 Task: Enable auto-save and backup features to prevent data loss.
Action: Mouse moved to (89, 12)
Screenshot: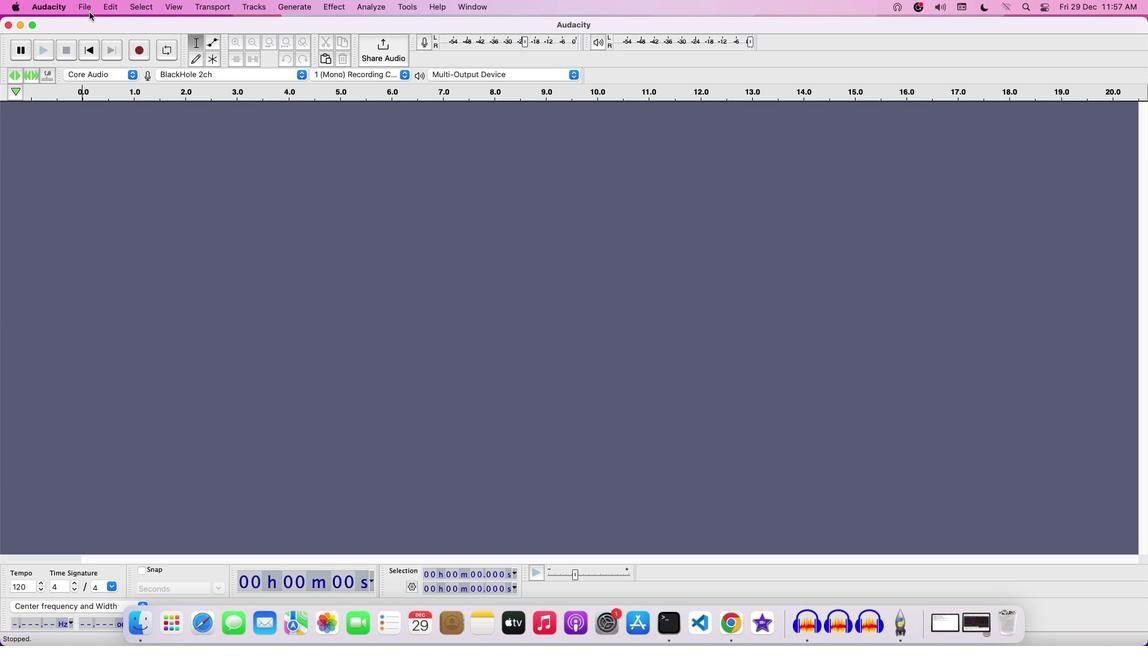 
Action: Mouse pressed left at (89, 12)
Screenshot: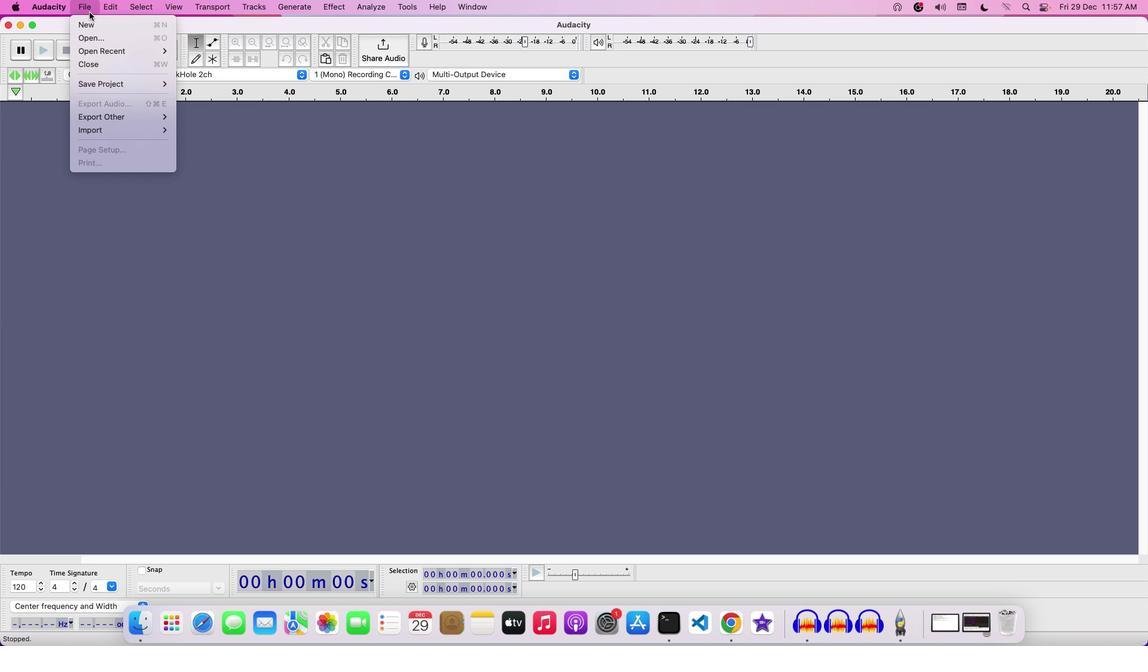 
Action: Mouse moved to (95, 40)
Screenshot: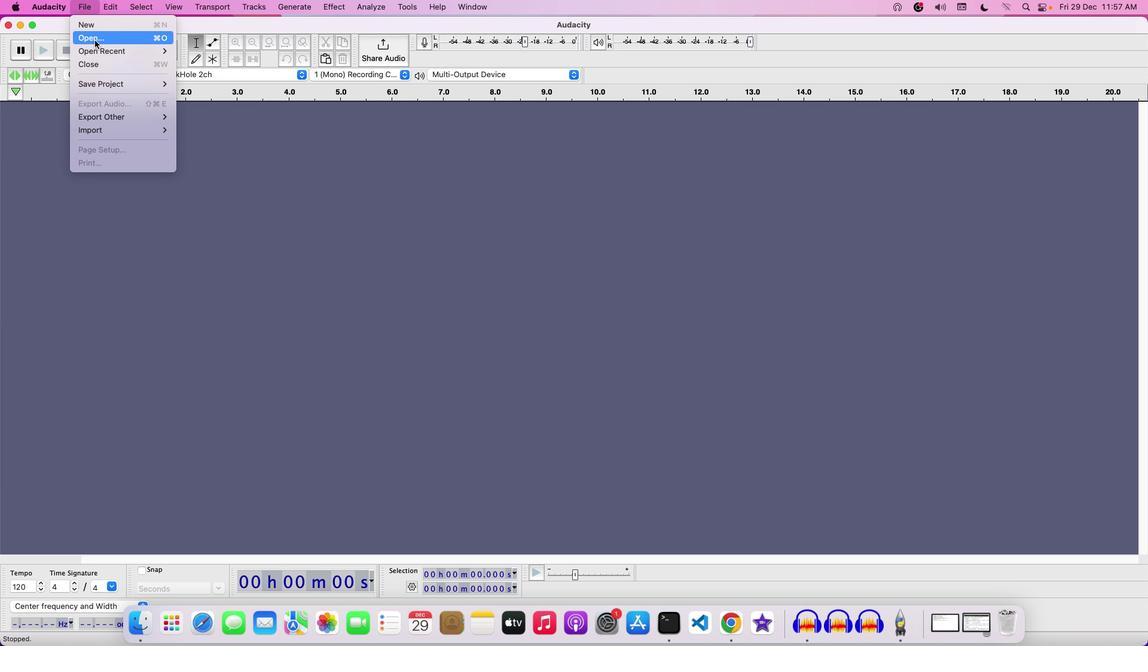 
Action: Mouse pressed left at (95, 40)
Screenshot: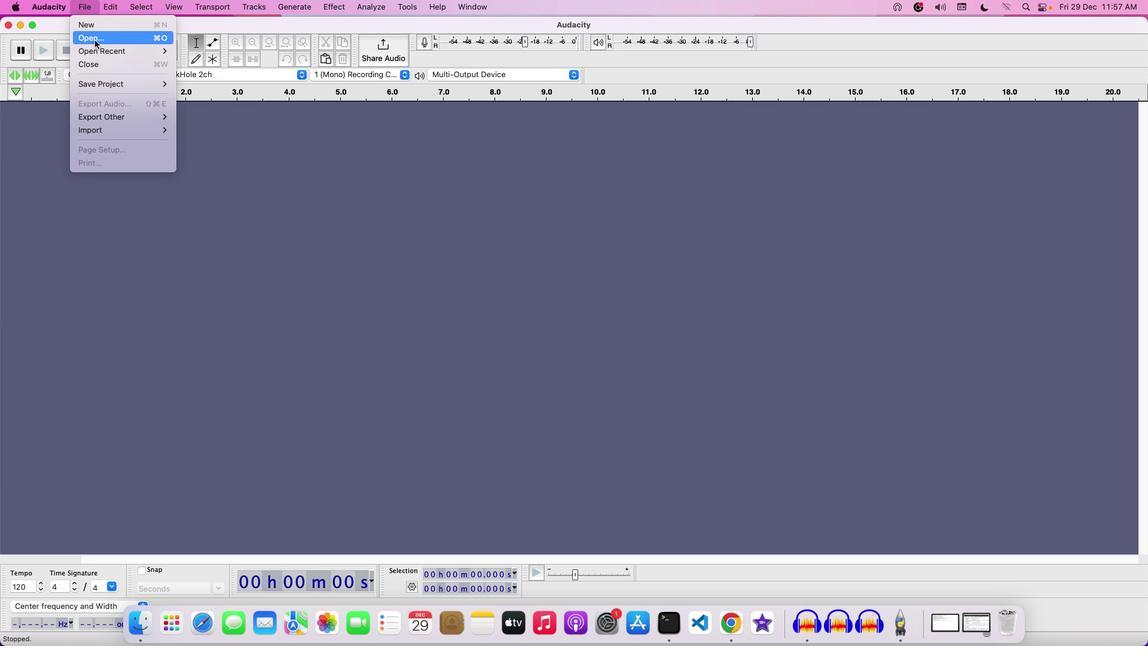 
Action: Mouse moved to (467, 177)
Screenshot: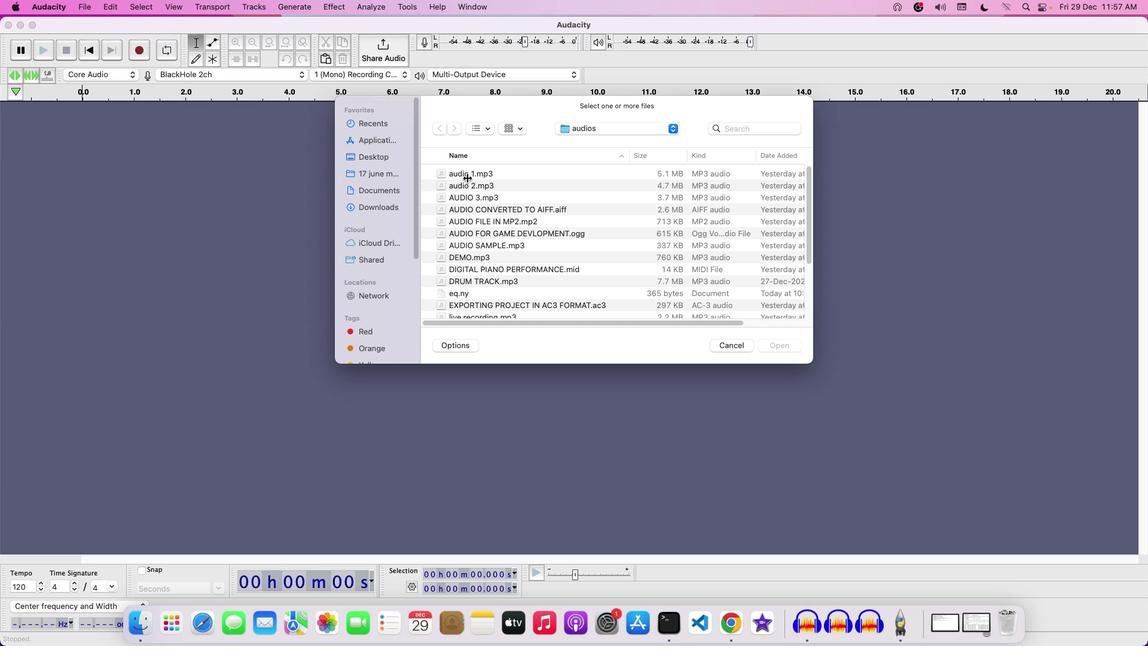 
Action: Mouse pressed left at (467, 177)
Screenshot: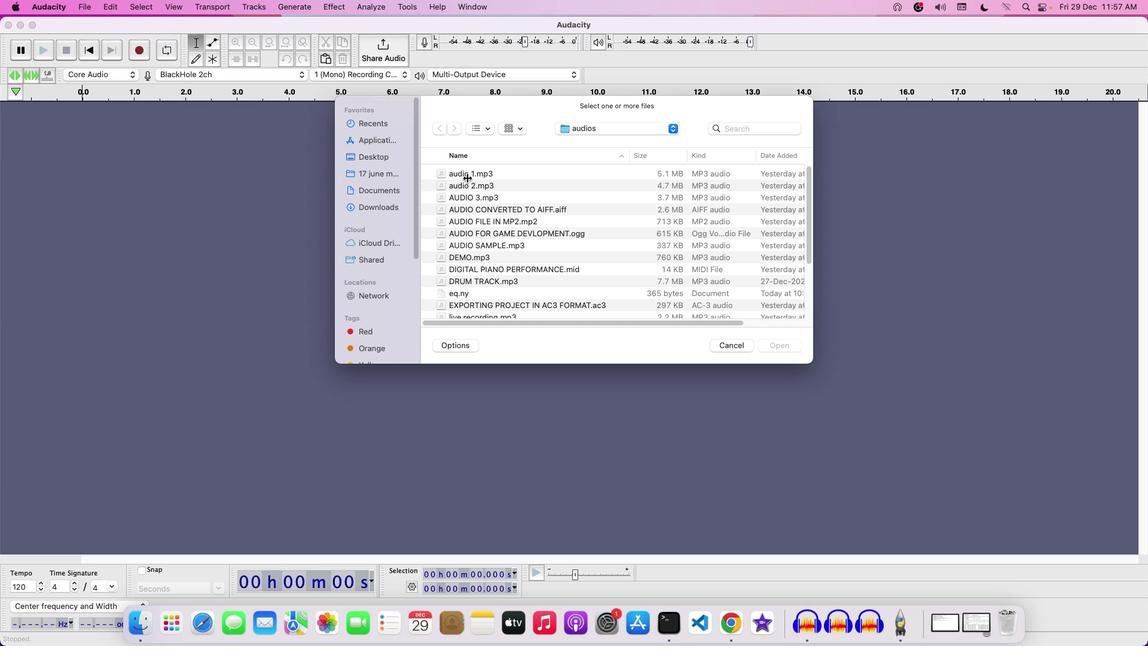 
Action: Mouse moved to (797, 342)
Screenshot: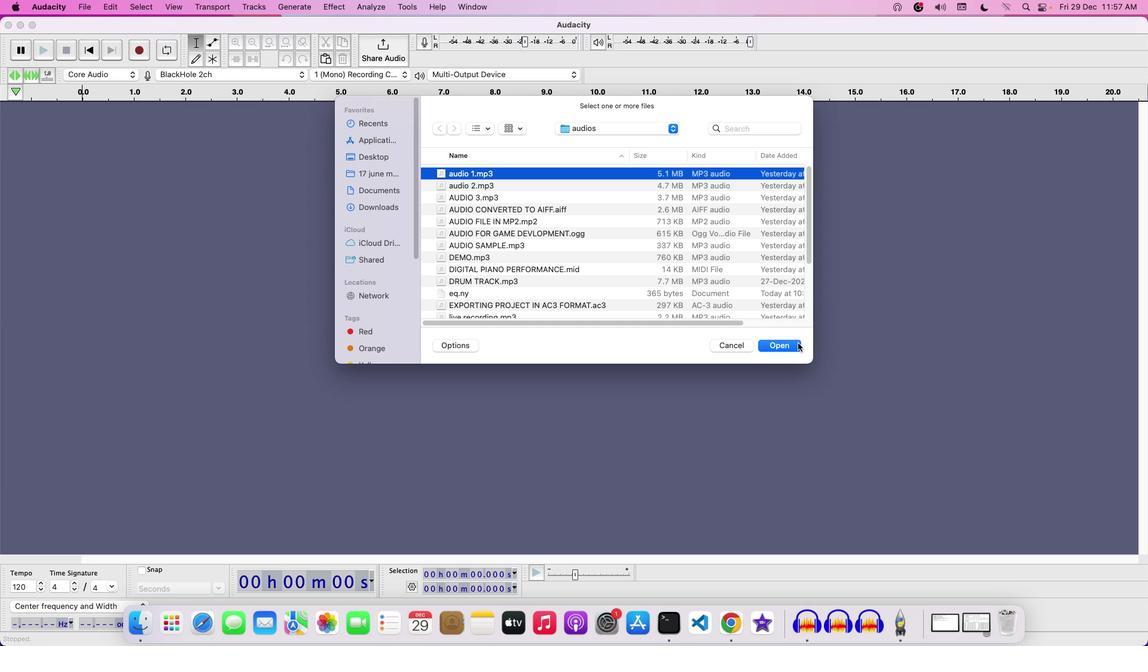 
Action: Mouse pressed left at (797, 342)
Screenshot: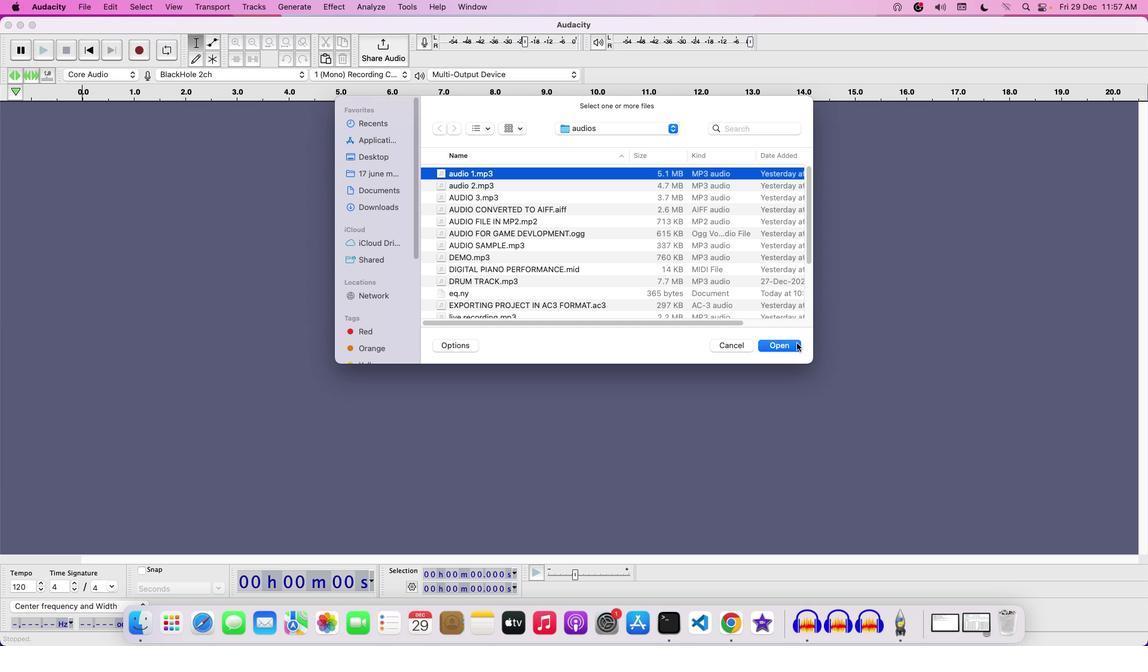 
Action: Mouse moved to (86, 11)
Screenshot: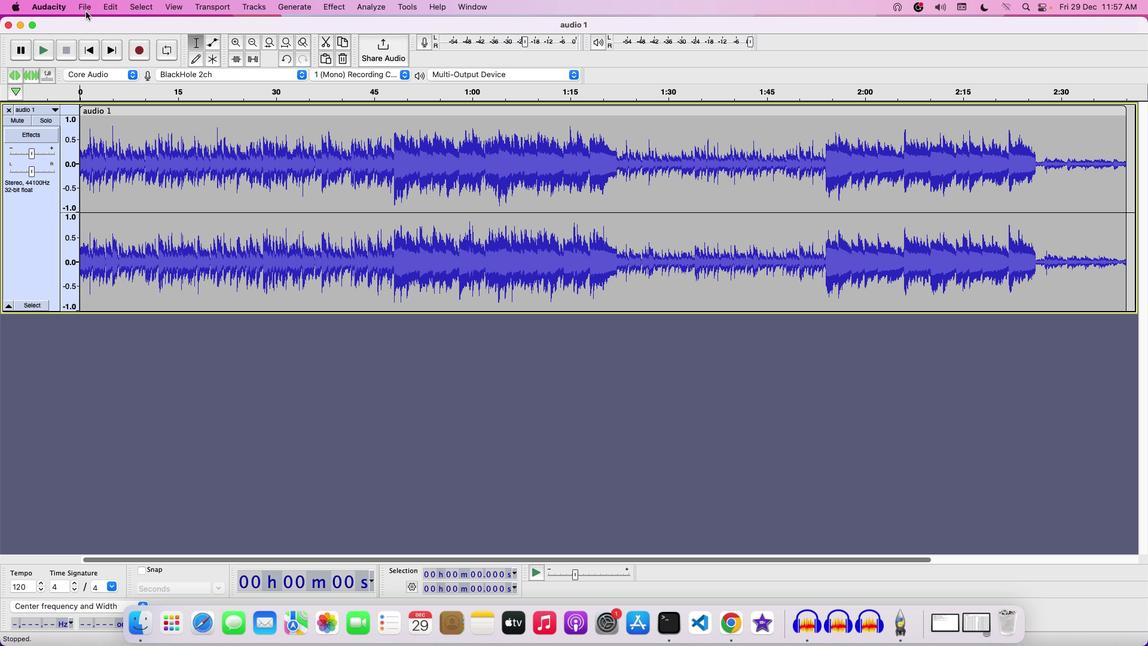 
Action: Mouse pressed left at (86, 11)
Screenshot: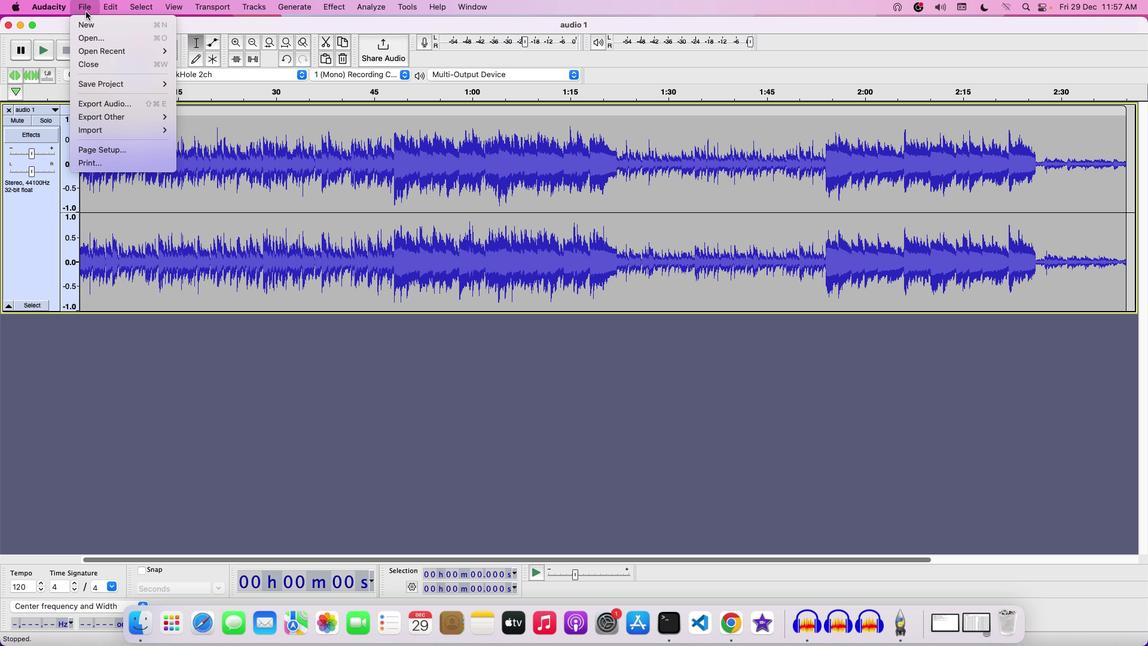 
Action: Mouse moved to (198, 106)
Screenshot: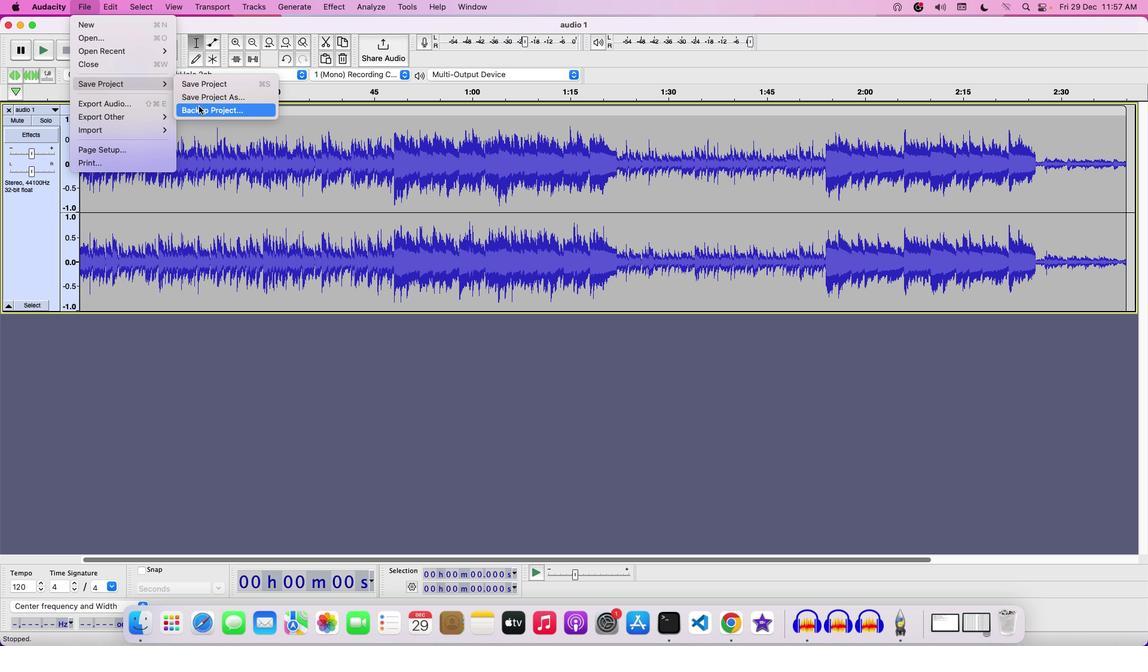 
Action: Mouse pressed left at (198, 106)
Screenshot: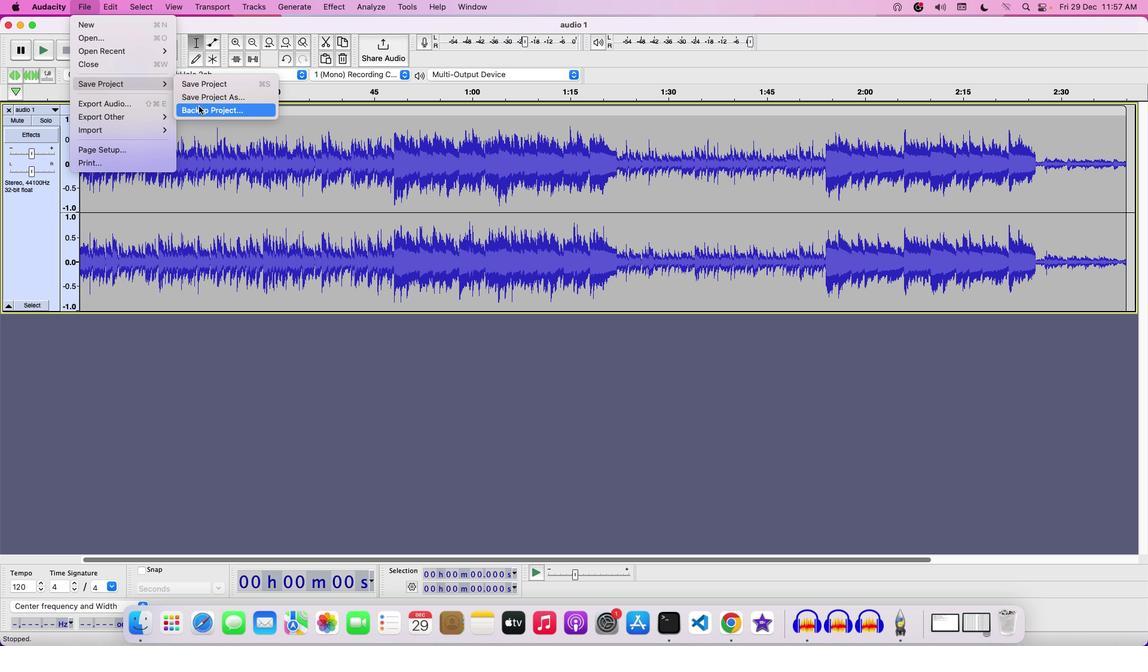 
Action: Mouse moved to (563, 175)
Screenshot: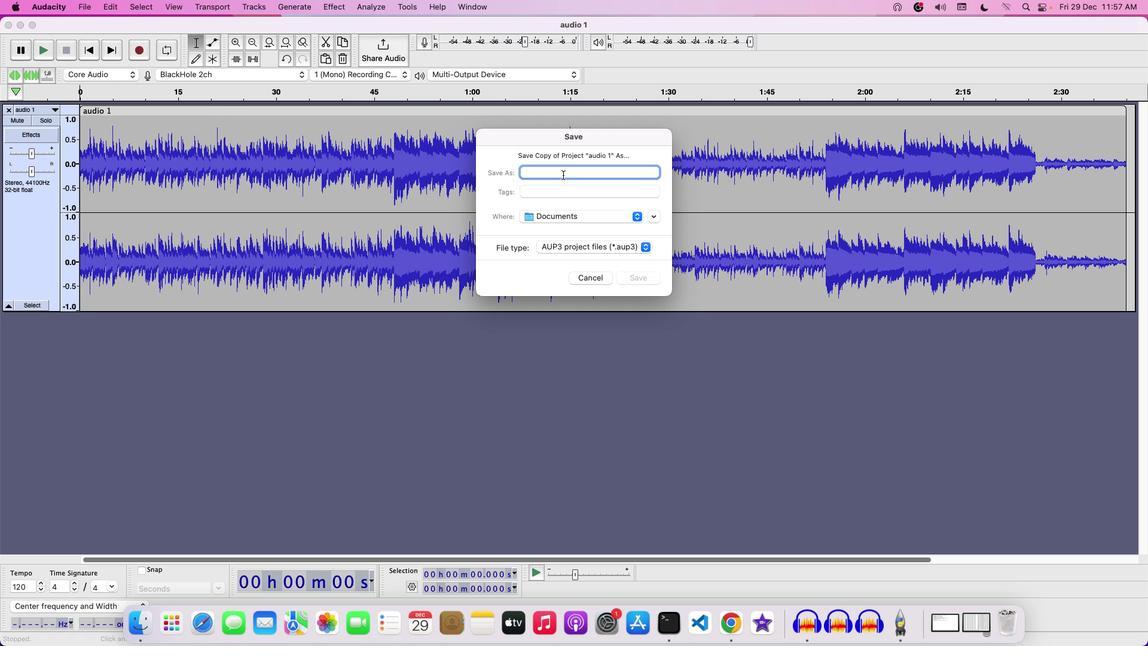 
Action: Mouse pressed left at (563, 175)
Screenshot: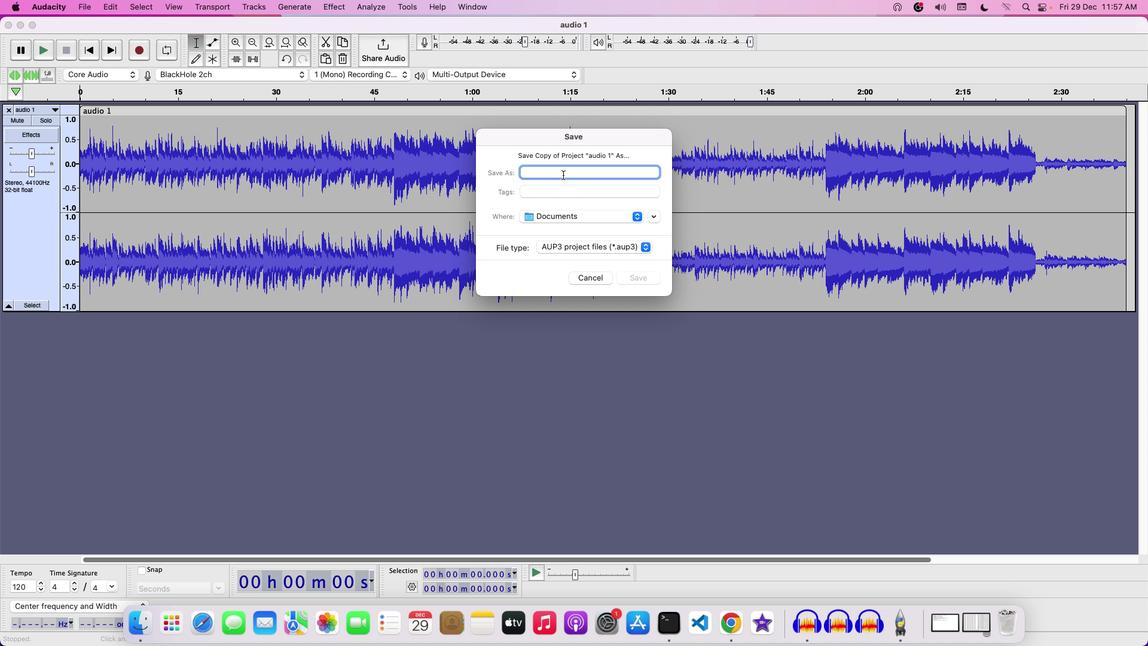 
Action: Mouse moved to (569, 168)
Screenshot: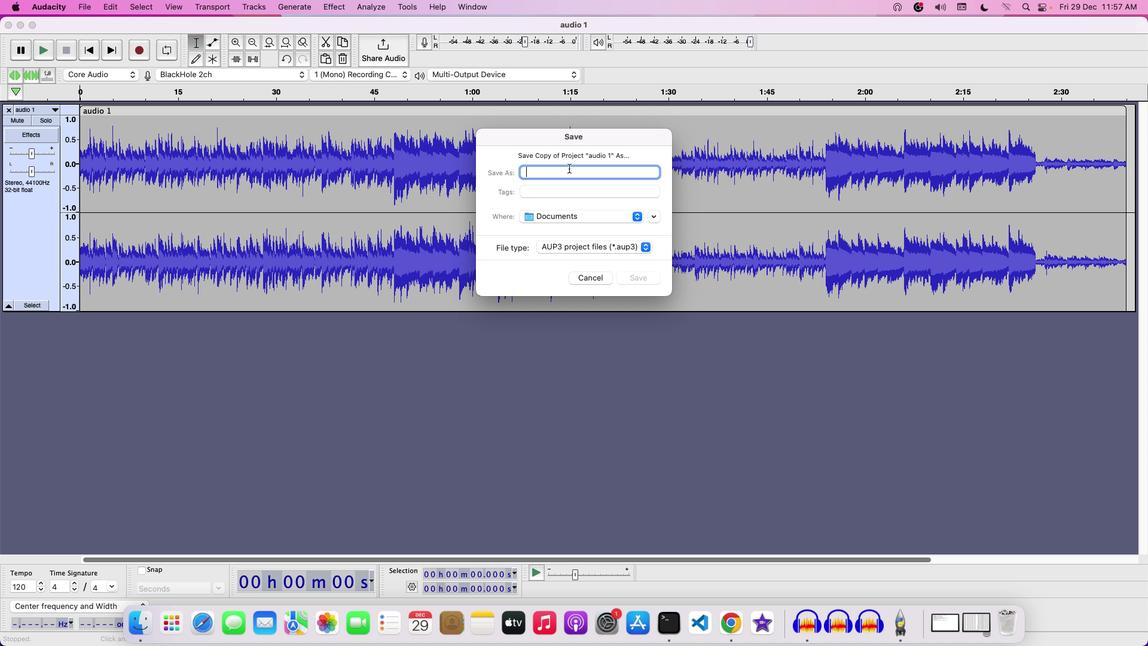 
Action: Key pressed 'E''N''A'Key.backspaceKey.backspaceKey.backspace'B''A''C''L'Key.backspace'K''U''P'Key.space'P''R''O''J''E''C''T'Key.space'T''O'Key.space'['Key.backspace'P''R''E''V''E''N''T'Key.space
Screenshot: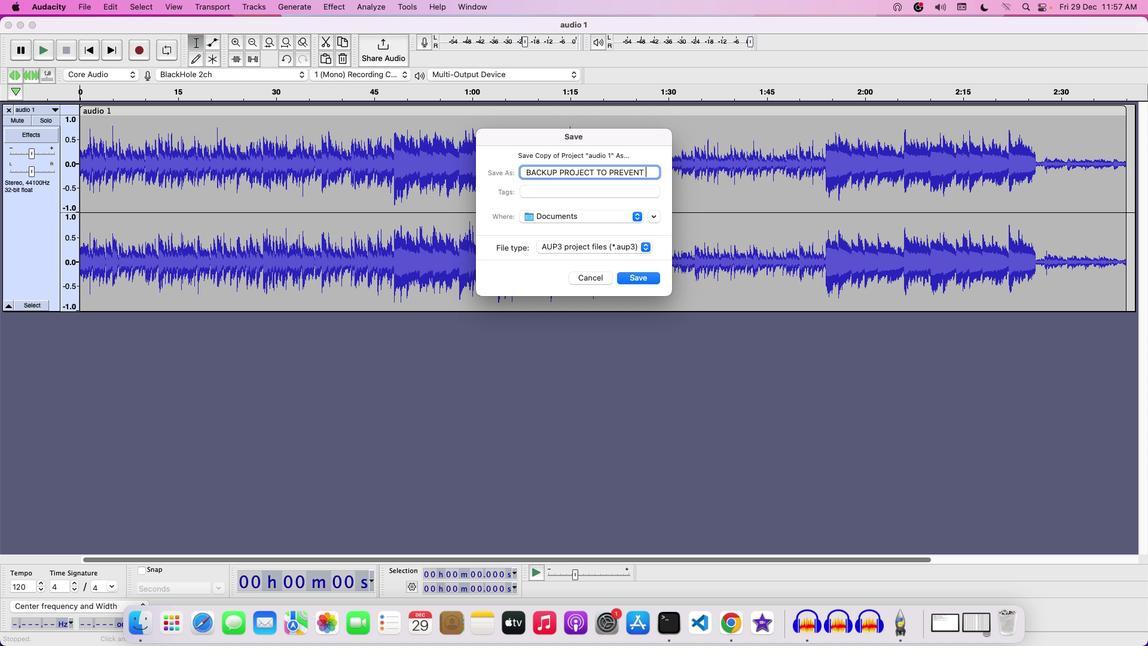 
Action: Mouse moved to (567, 166)
Screenshot: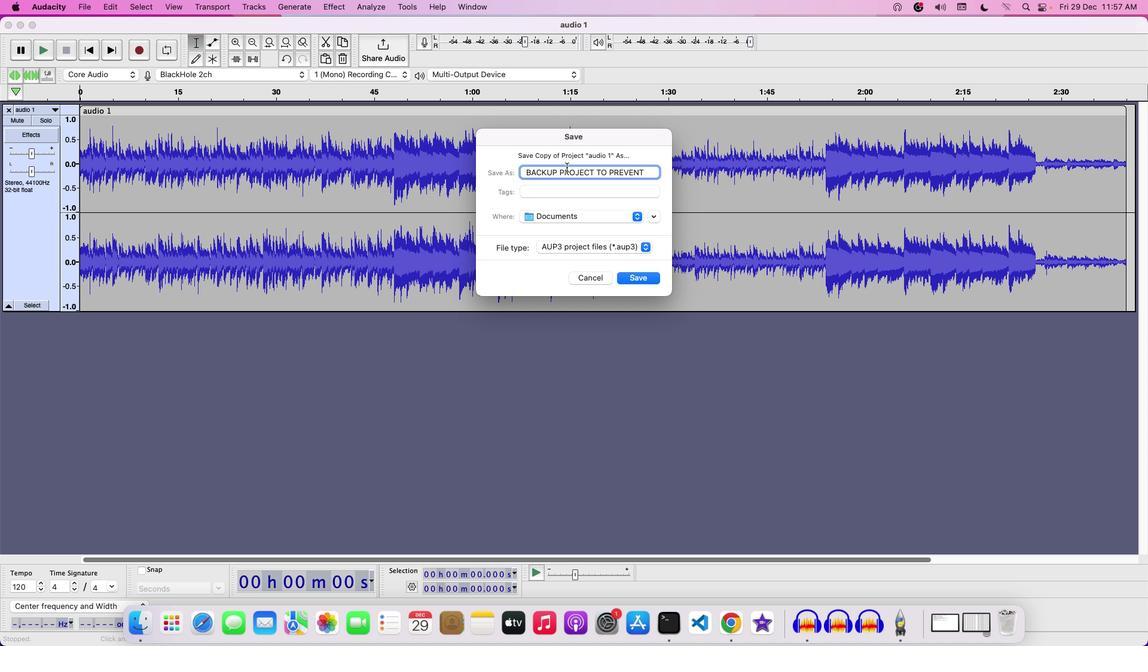 
Action: Key pressed 'D'
Screenshot: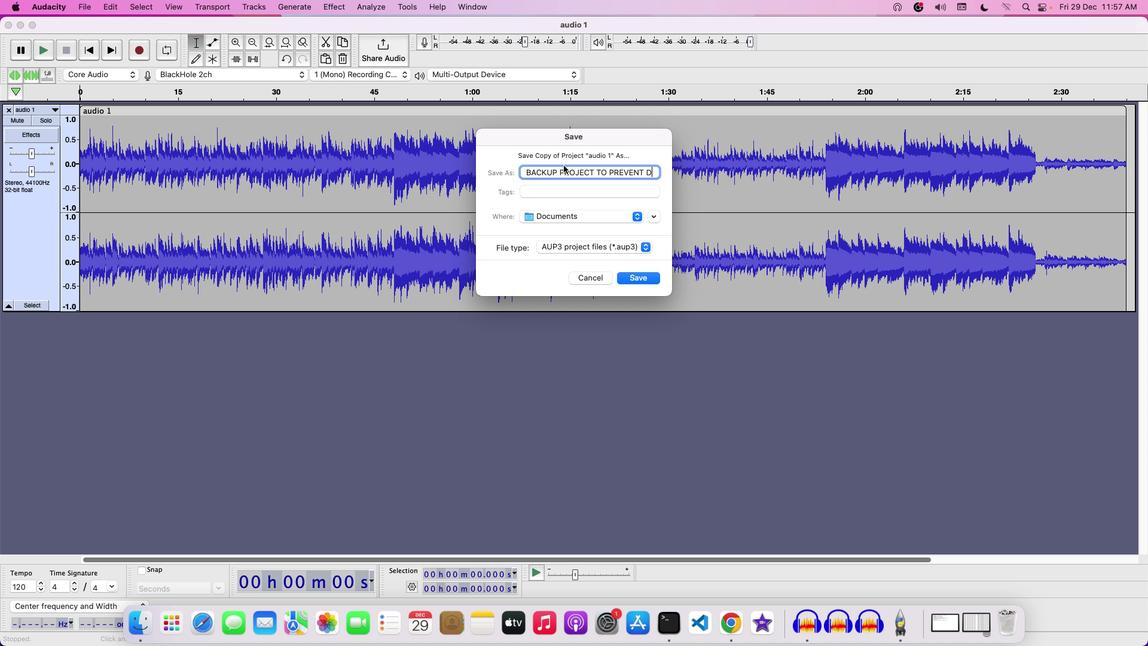 
Action: Mouse moved to (563, 165)
Screenshot: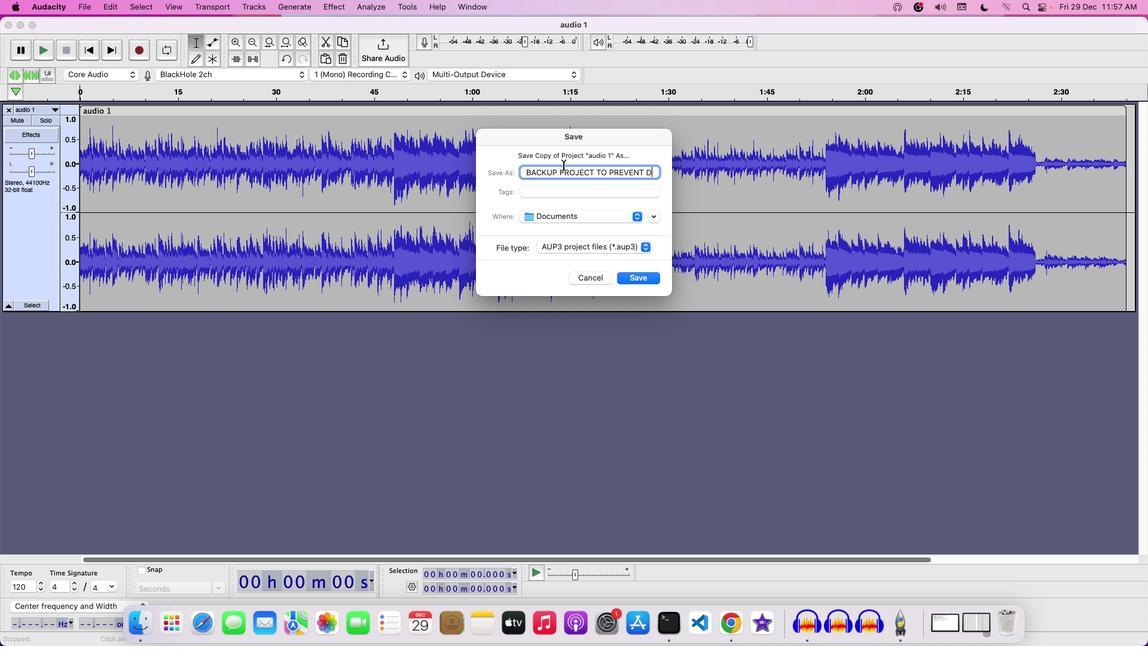 
Action: Key pressed 'A''T''A'Key.space
Screenshot: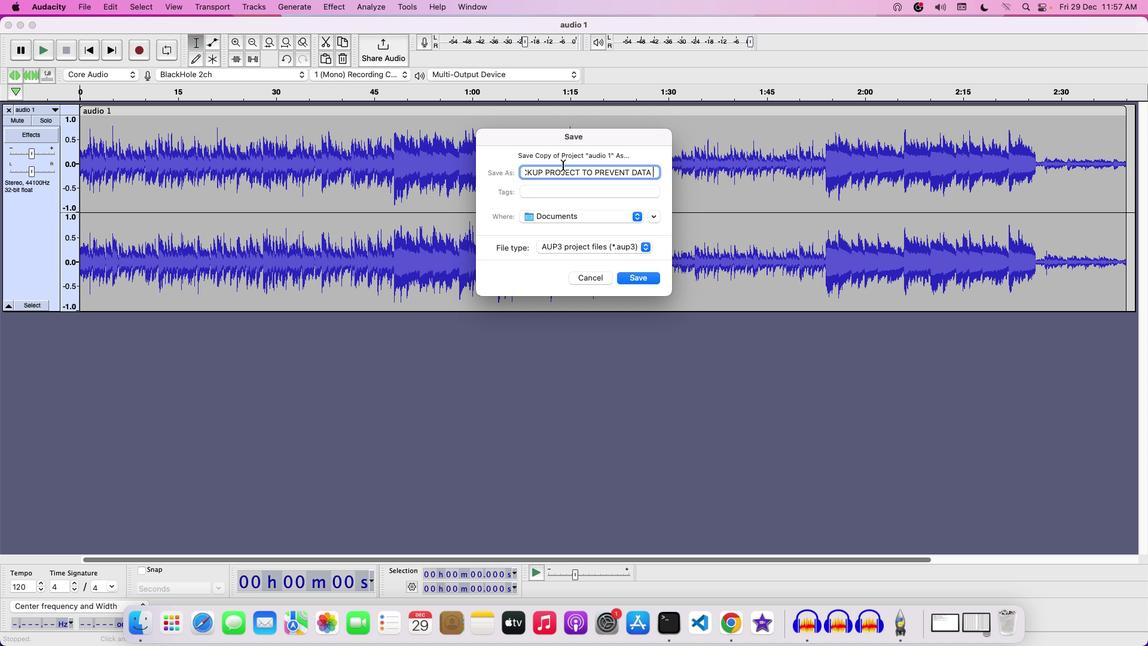 
Action: Mouse moved to (563, 165)
Screenshot: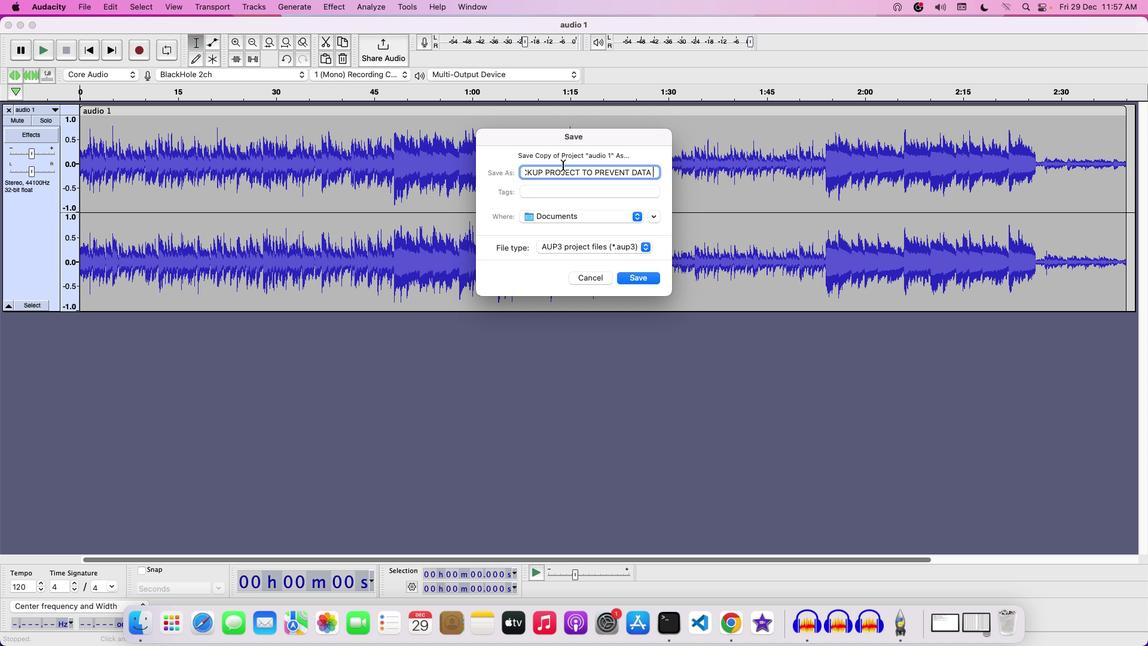 
Action: Key pressed 'L''O''S''S'
Screenshot: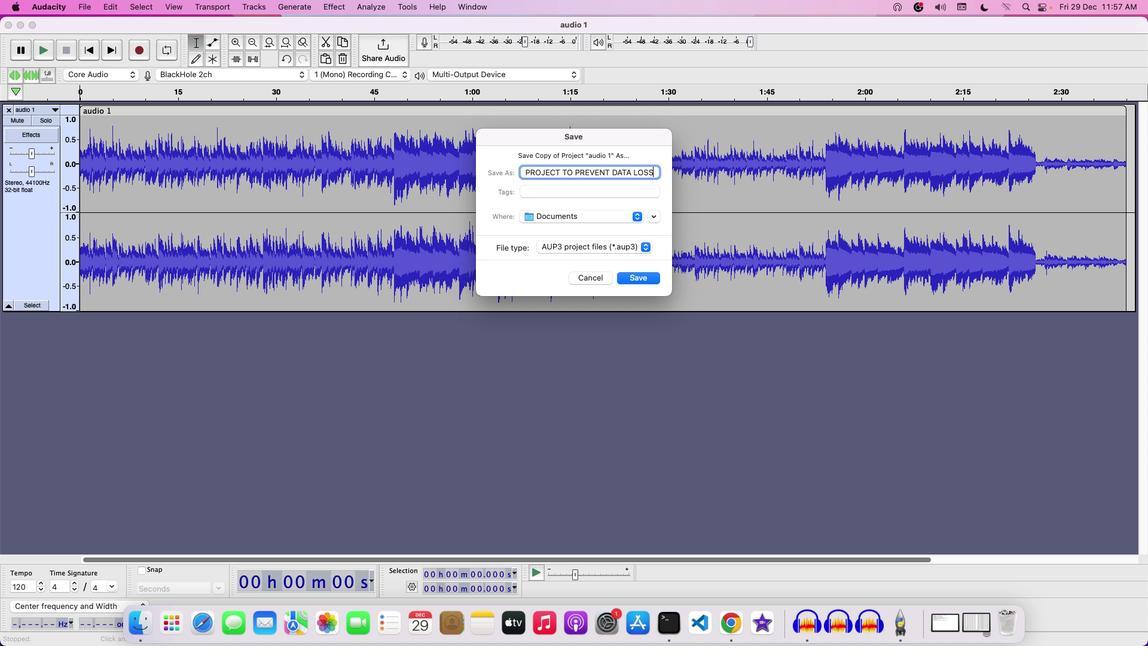
Action: Mouse moved to (641, 278)
Screenshot: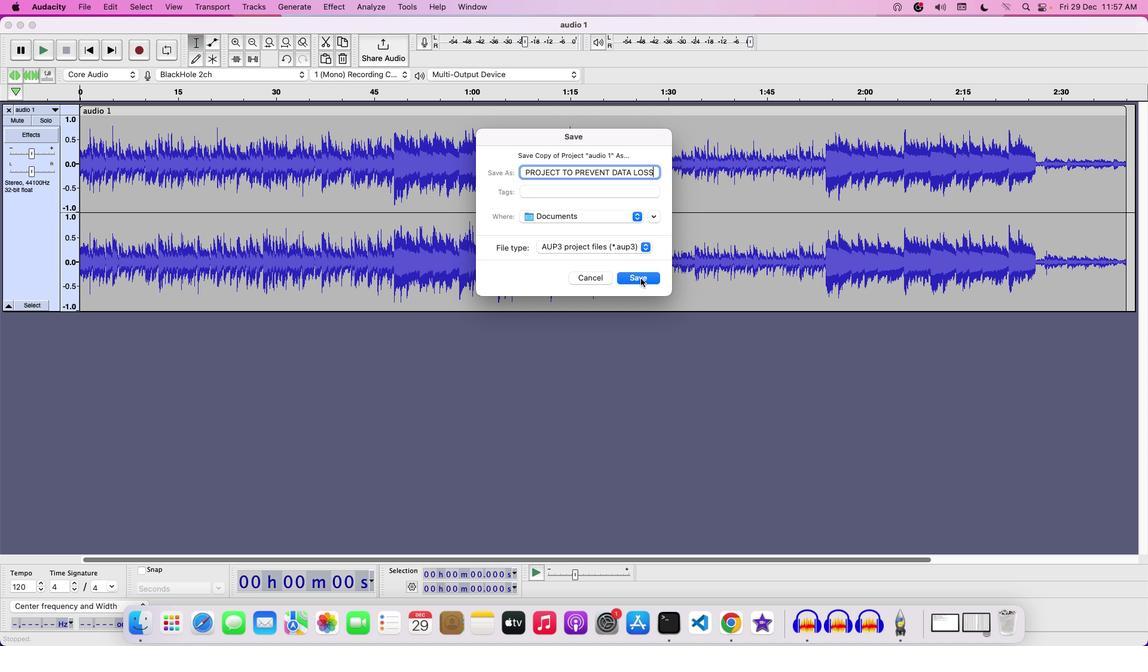 
Action: Mouse pressed left at (641, 278)
Screenshot: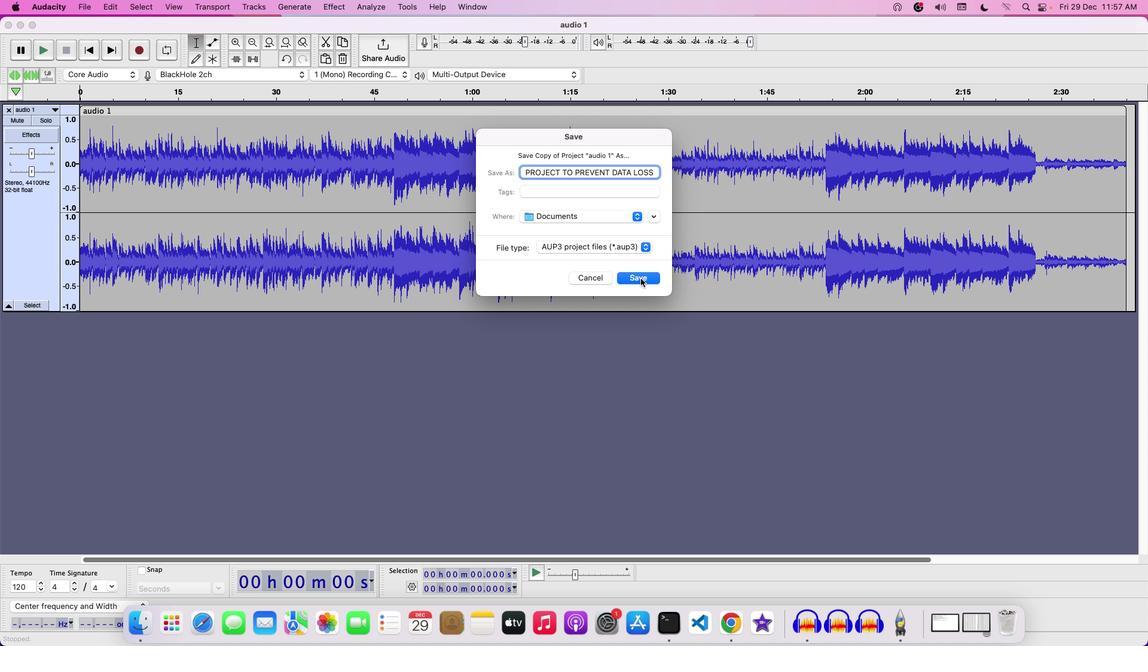 
